 Task: Find the closest lighthouses to Portland, Maine, and Camden, Maine.
Action: Mouse moved to (120, 66)
Screenshot: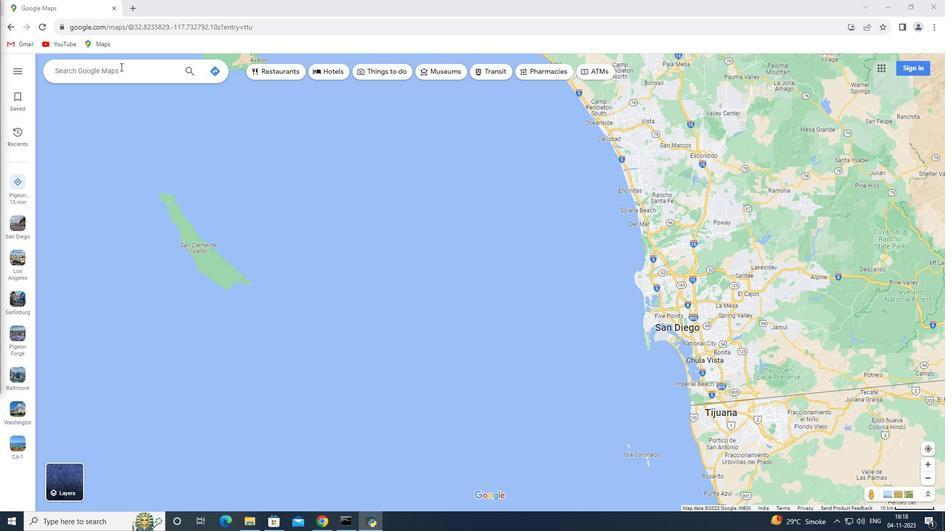 
Action: Mouse pressed left at (120, 66)
Screenshot: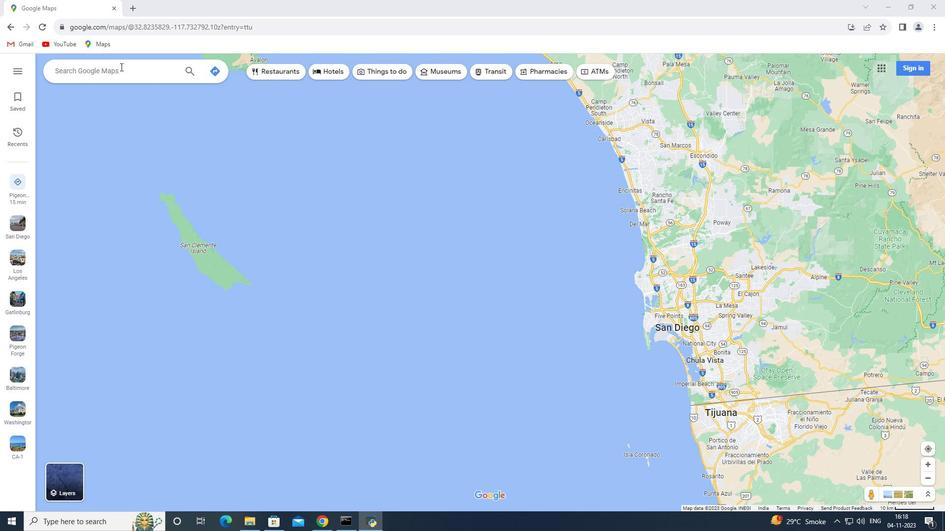 
Action: Key pressed <Key.shift>Portland,<Key.space><Key.shift>Maine<Key.enter>
Screenshot: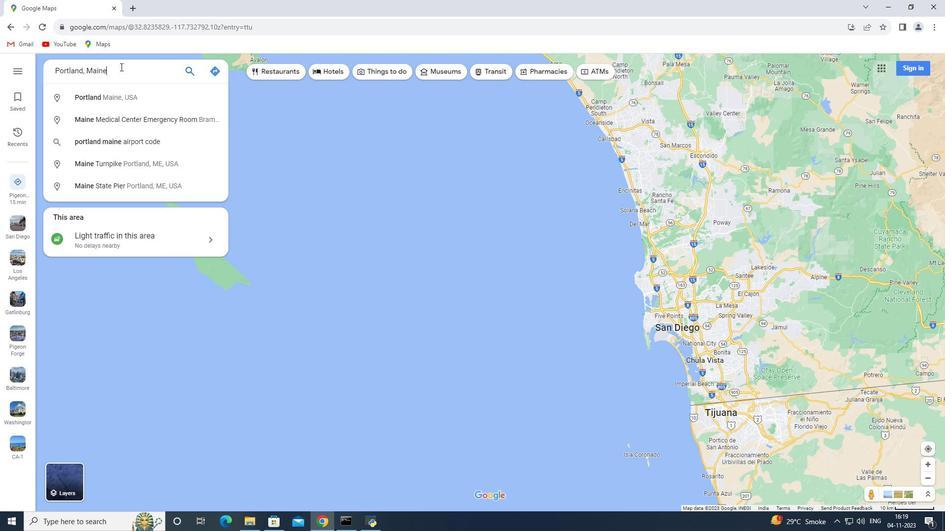 
Action: Mouse moved to (140, 239)
Screenshot: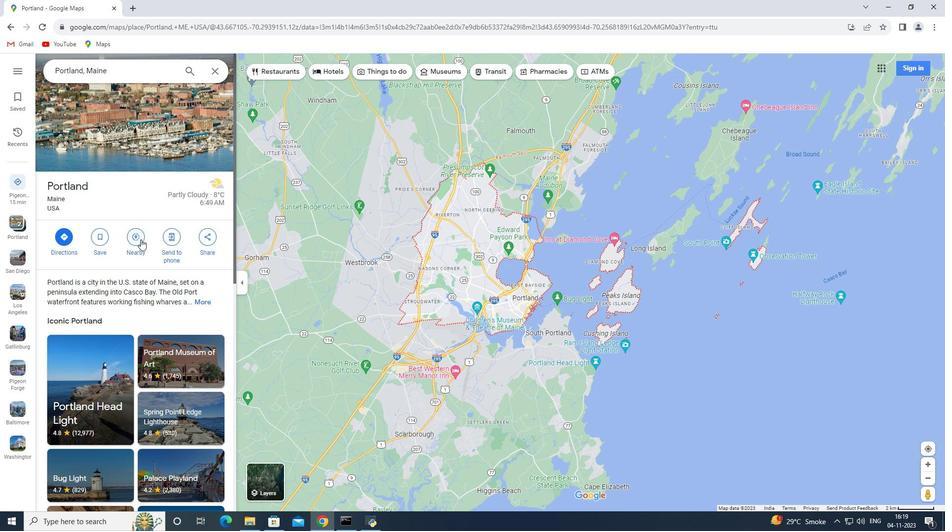 
Action: Mouse pressed left at (140, 239)
Screenshot: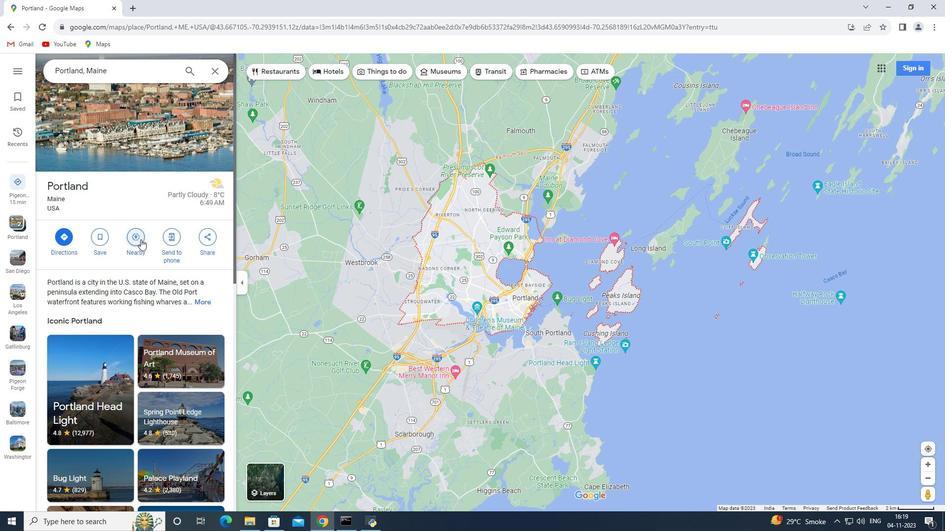 
Action: Mouse moved to (139, 240)
Screenshot: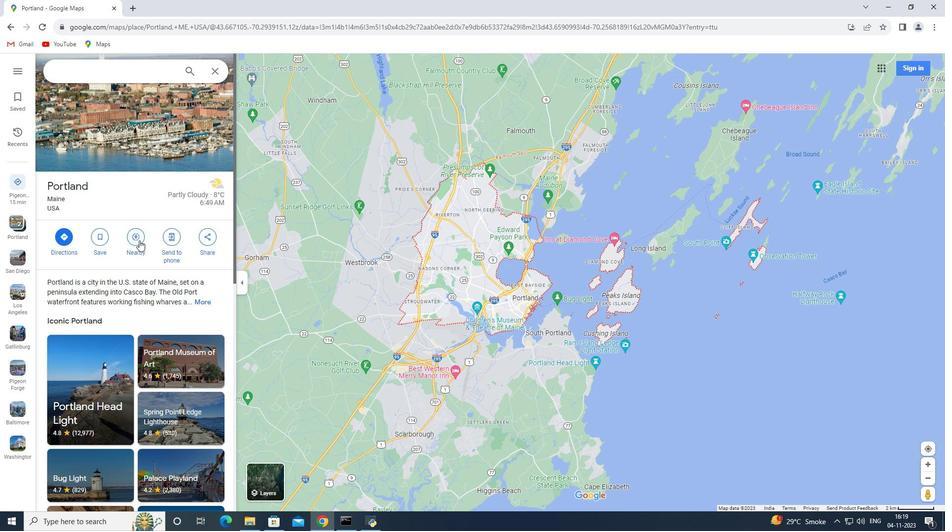 
Action: Key pressed closest<Key.space>lighthouses<Key.enter>
Screenshot: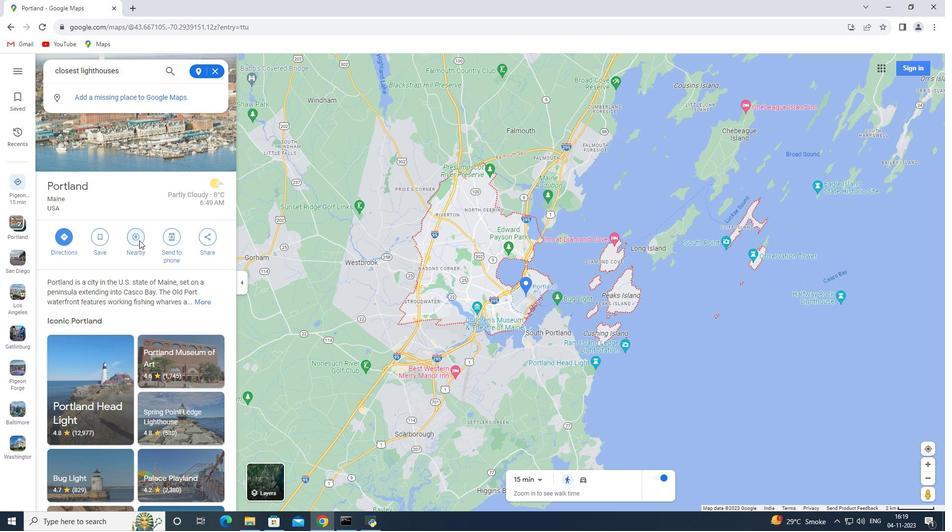 
Action: Mouse moved to (216, 75)
Screenshot: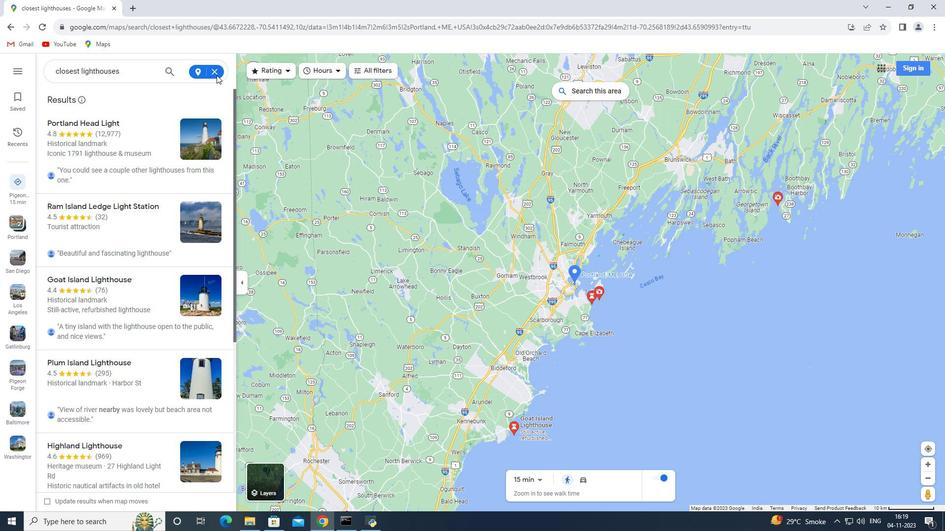 
Action: Mouse pressed left at (216, 75)
Screenshot: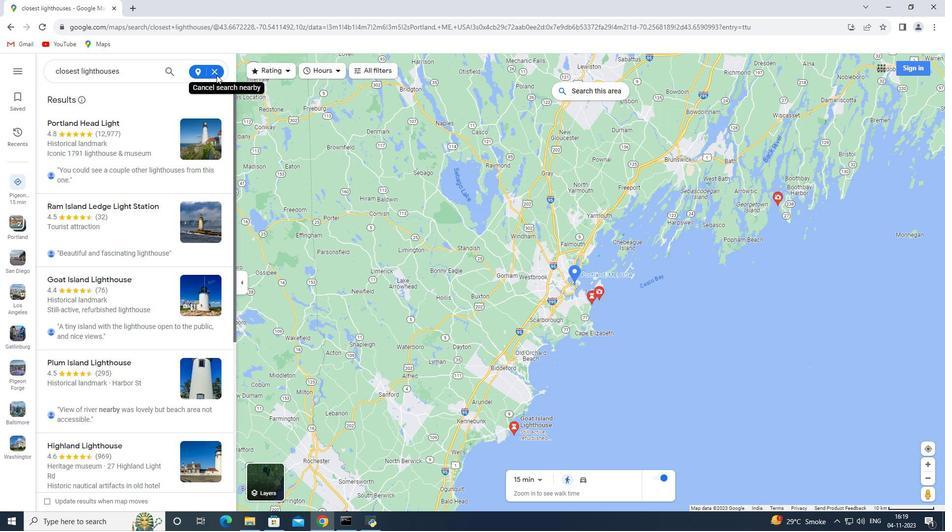 
Action: Mouse moved to (215, 73)
Screenshot: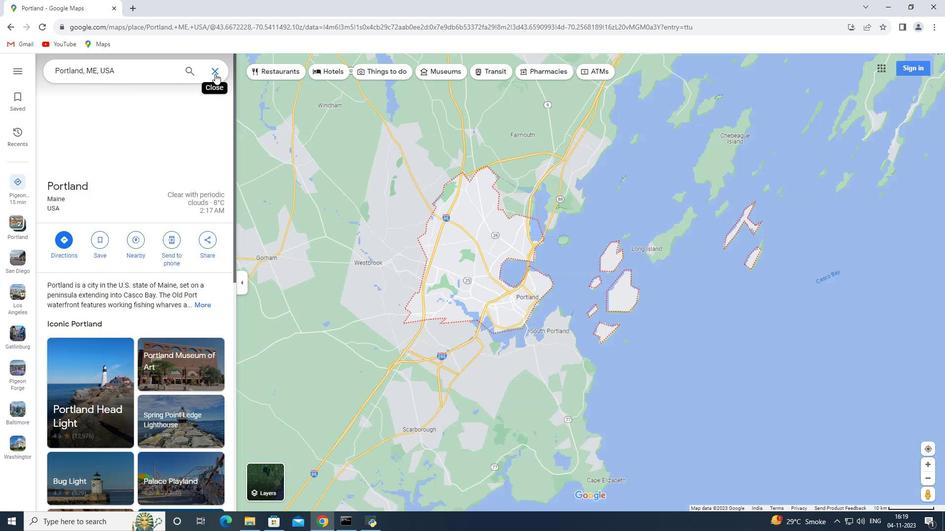 
Action: Mouse pressed left at (215, 73)
Screenshot: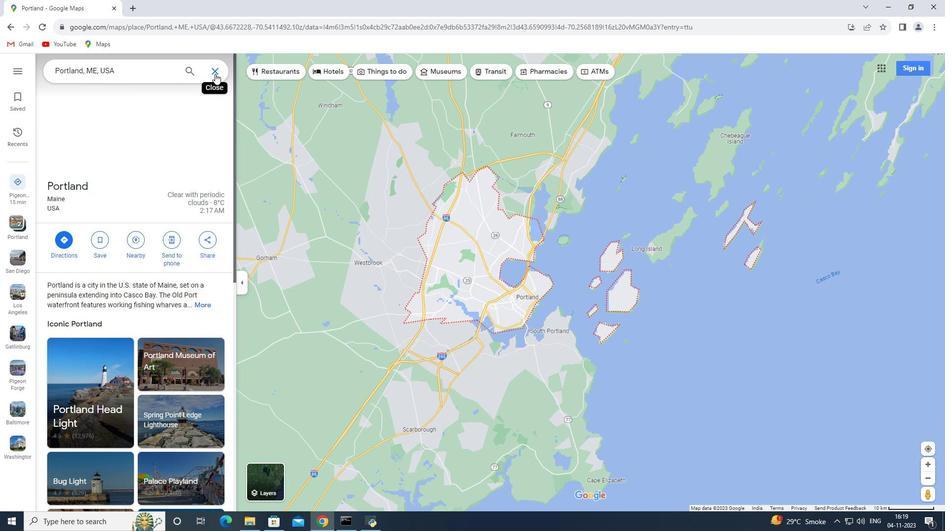 
Action: Mouse moved to (137, 67)
Screenshot: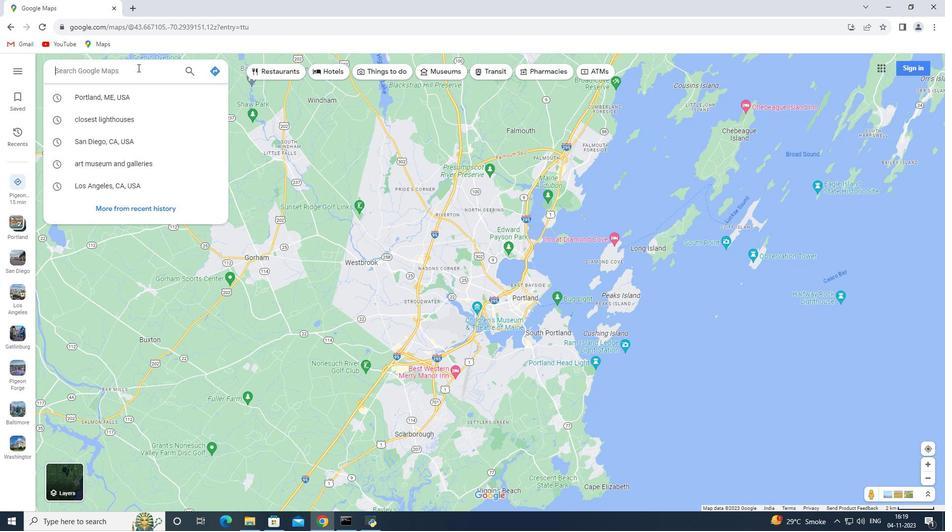 
Action: Key pressed <Key.shift>Camden,<Key.space><Key.shift>Maine<Key.enter>
Screenshot: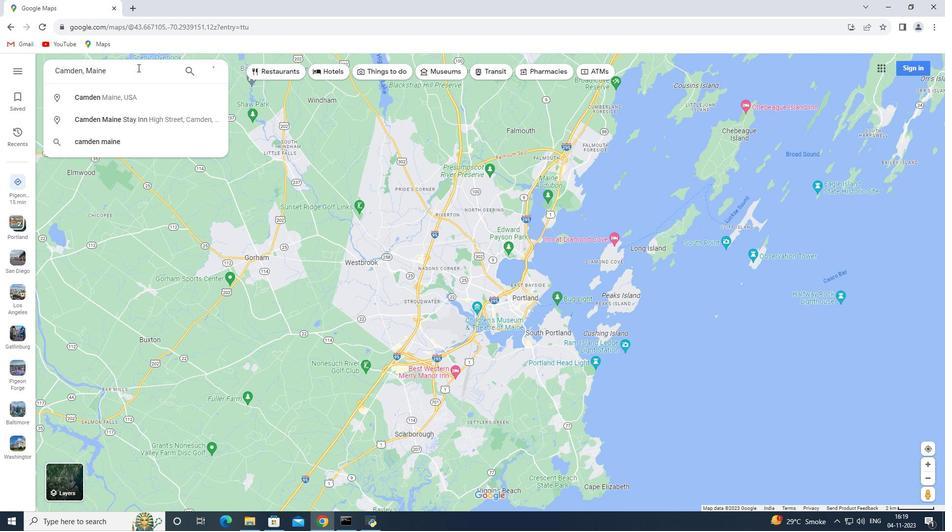 
Action: Mouse moved to (132, 238)
Screenshot: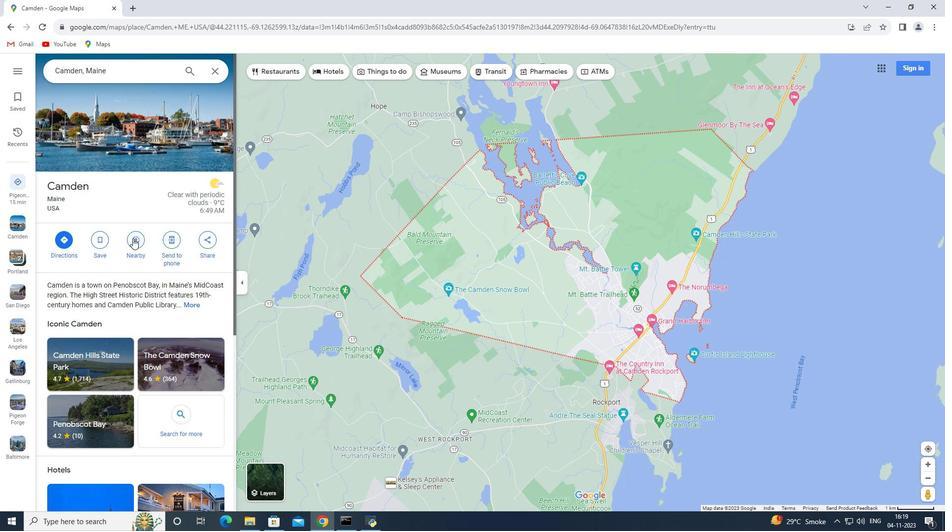 
Action: Mouse pressed left at (132, 238)
Screenshot: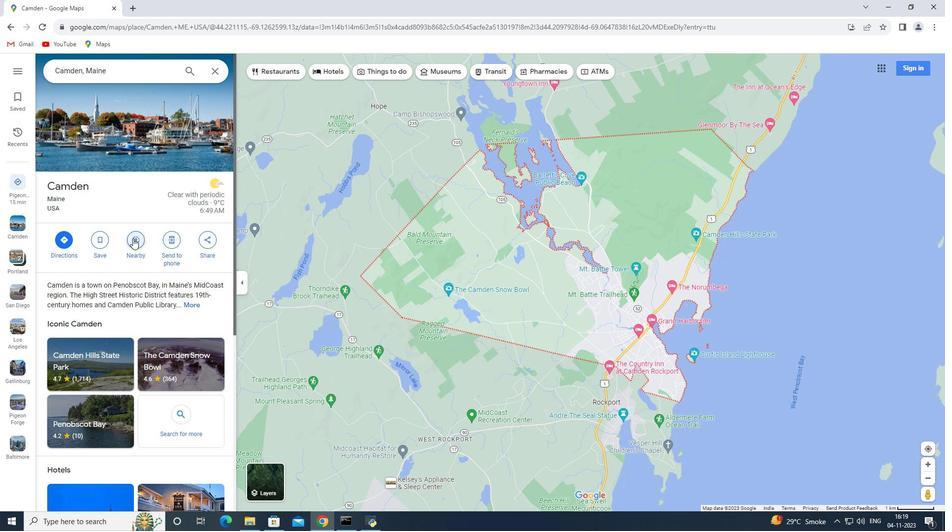 
Action: Mouse moved to (132, 238)
Screenshot: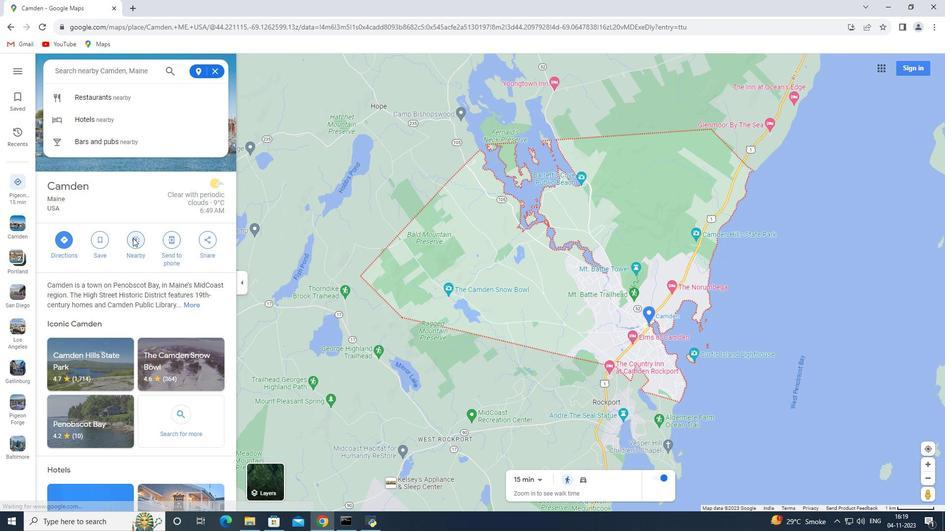 
Action: Key pressed closest<Key.space>light<Key.space>houses<Key.enter>
Screenshot: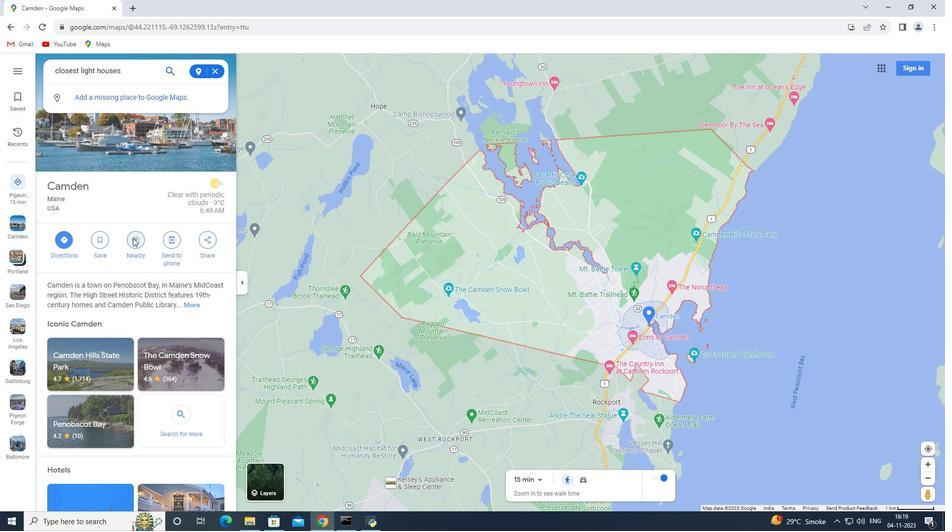 
